Task: Filter Pro bono consulting and volunteering.
Action: Mouse moved to (336, 83)
Screenshot: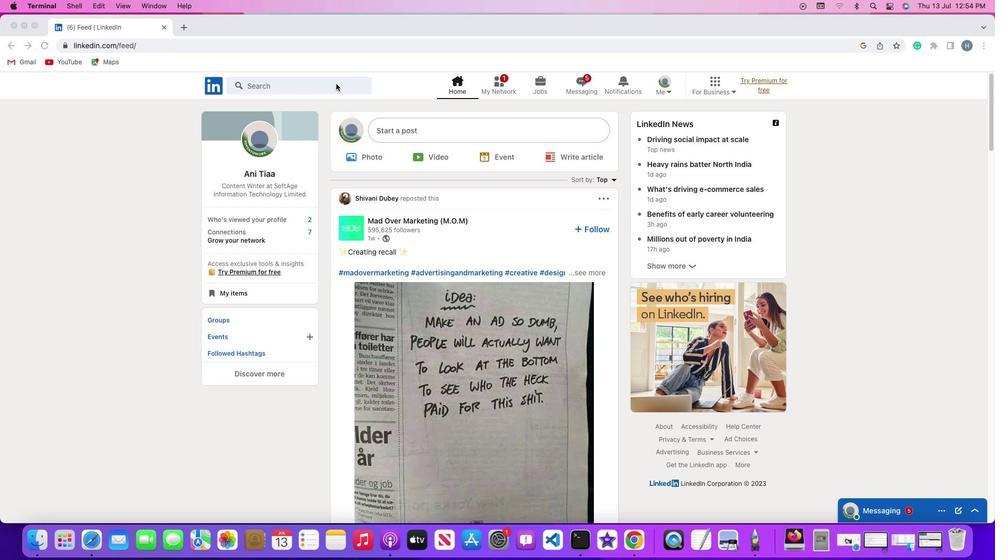 
Action: Mouse pressed left at (336, 83)
Screenshot: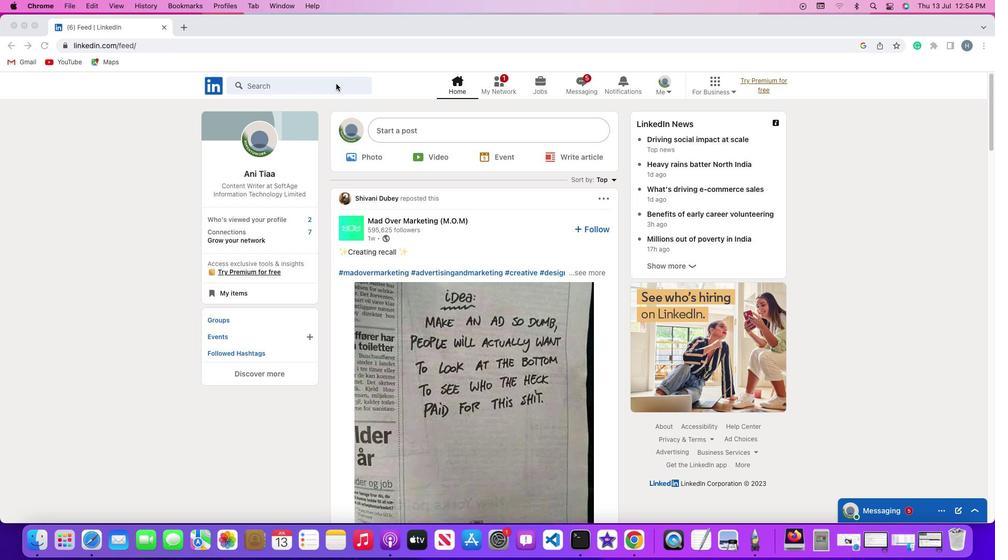 
Action: Mouse pressed left at (336, 83)
Screenshot: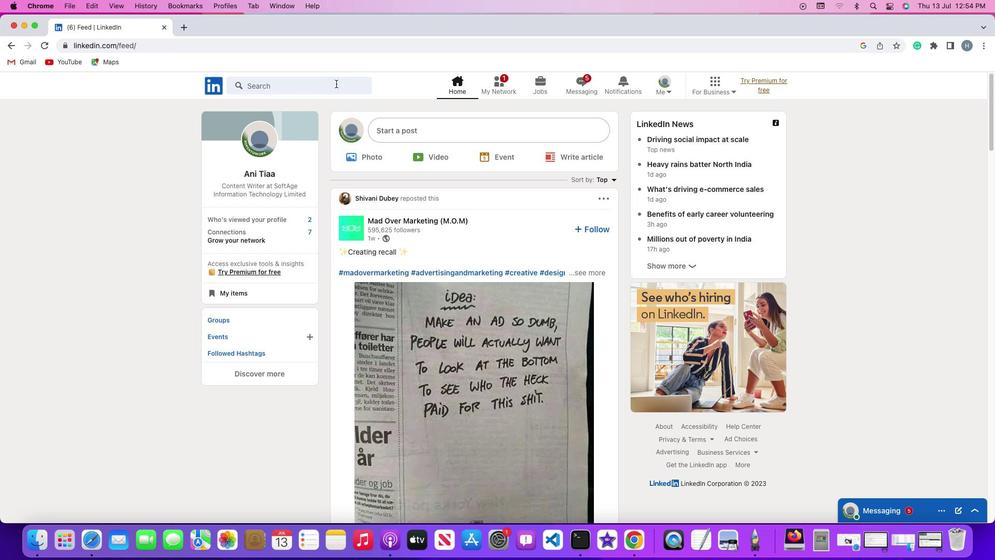 
Action: Key pressed Key.shift'#''h''i''r''i''n''g'Key.enter
Screenshot: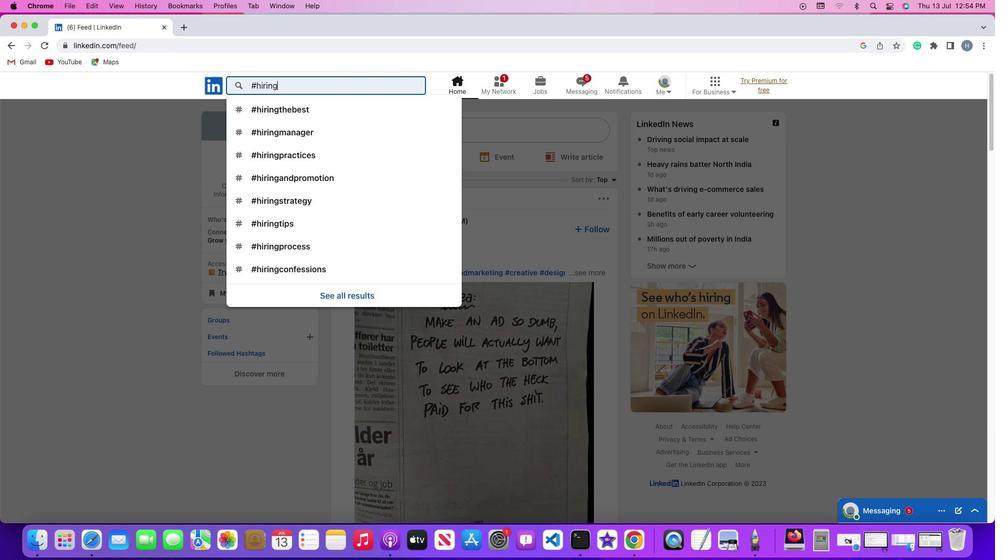 
Action: Mouse moved to (303, 115)
Screenshot: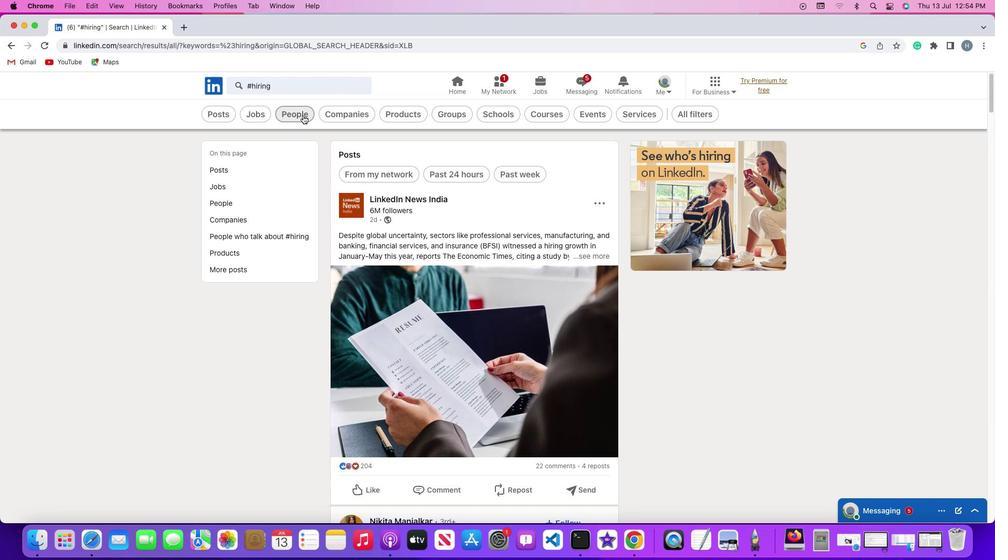 
Action: Mouse pressed left at (303, 115)
Screenshot: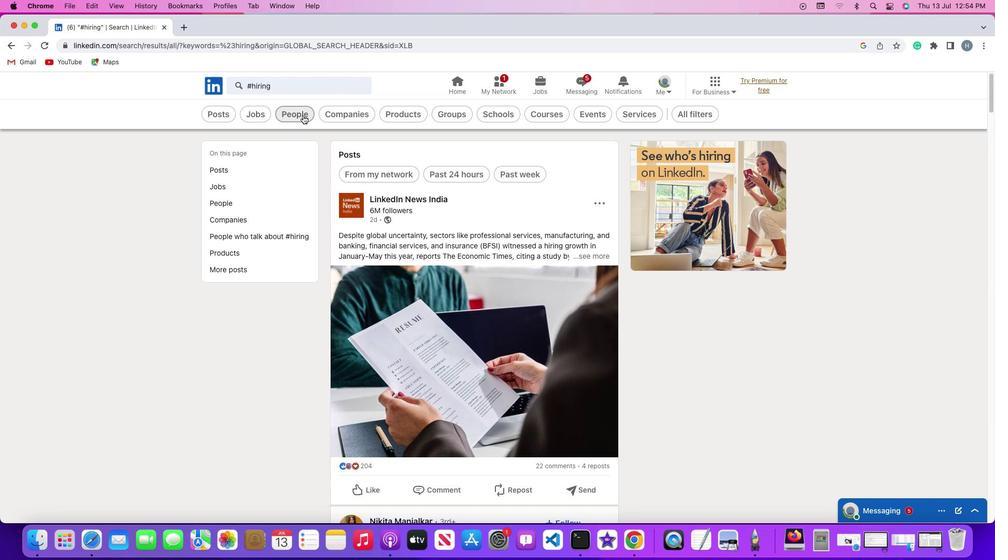 
Action: Mouse pressed left at (303, 115)
Screenshot: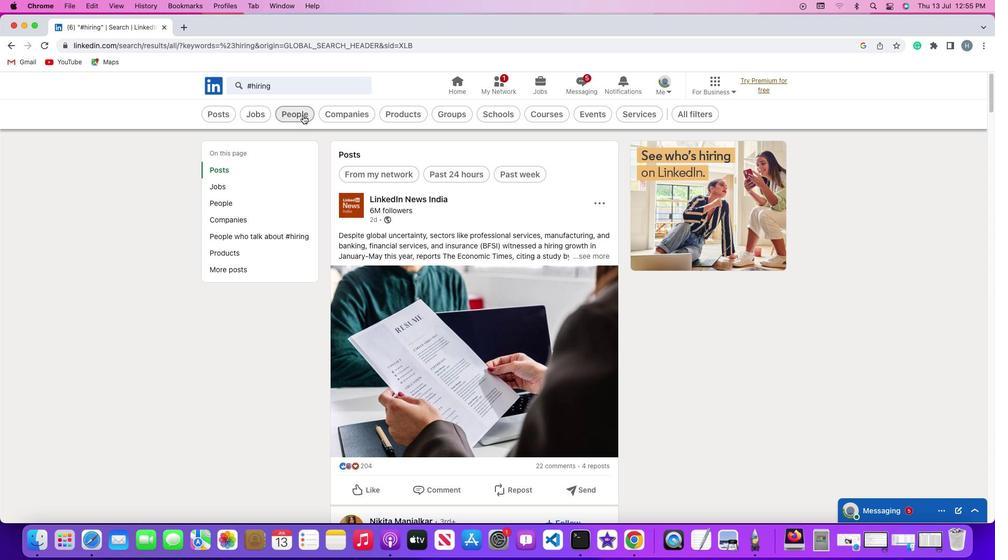 
Action: Mouse moved to (531, 112)
Screenshot: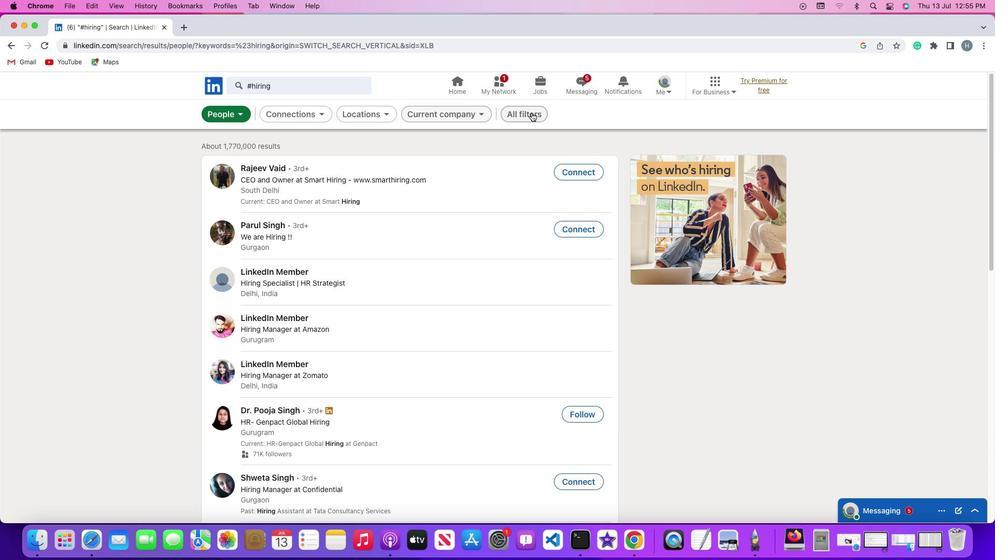 
Action: Mouse pressed left at (531, 112)
Screenshot: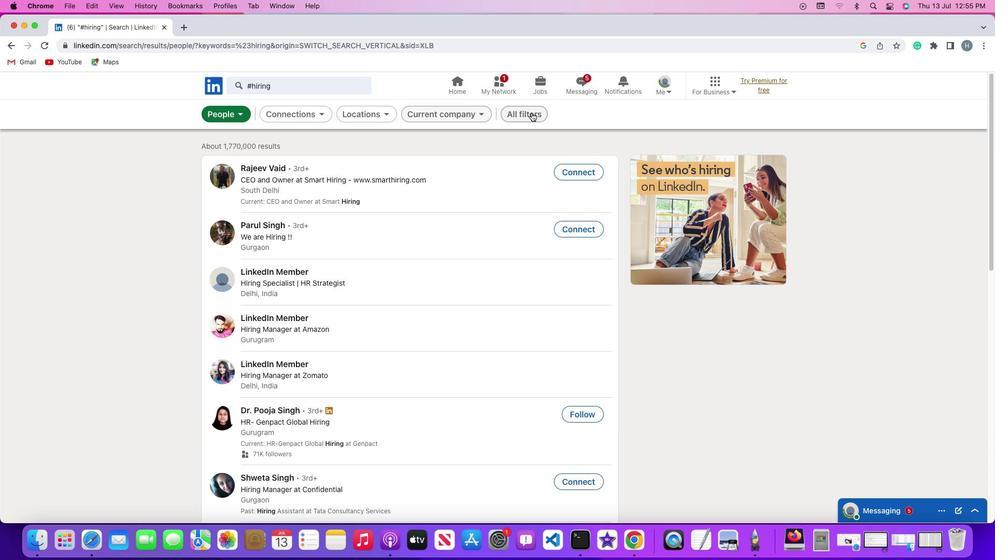
Action: Mouse moved to (811, 350)
Screenshot: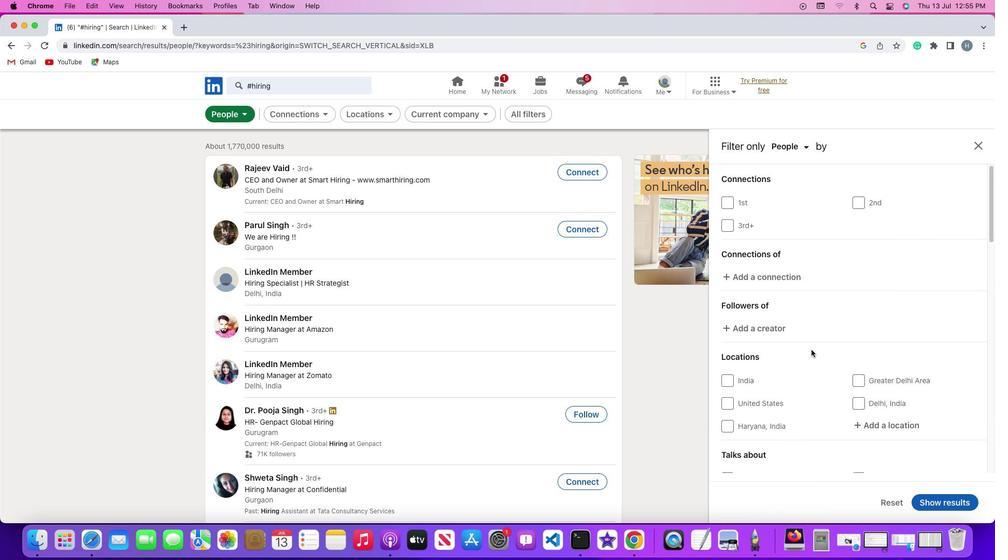 
Action: Mouse scrolled (811, 350) with delta (0, 0)
Screenshot: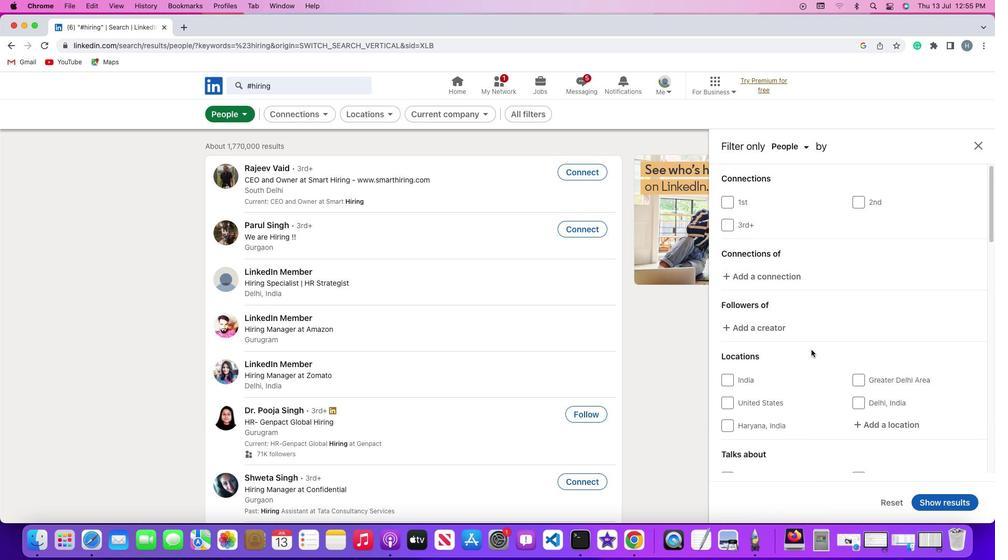 
Action: Mouse scrolled (811, 350) with delta (0, 0)
Screenshot: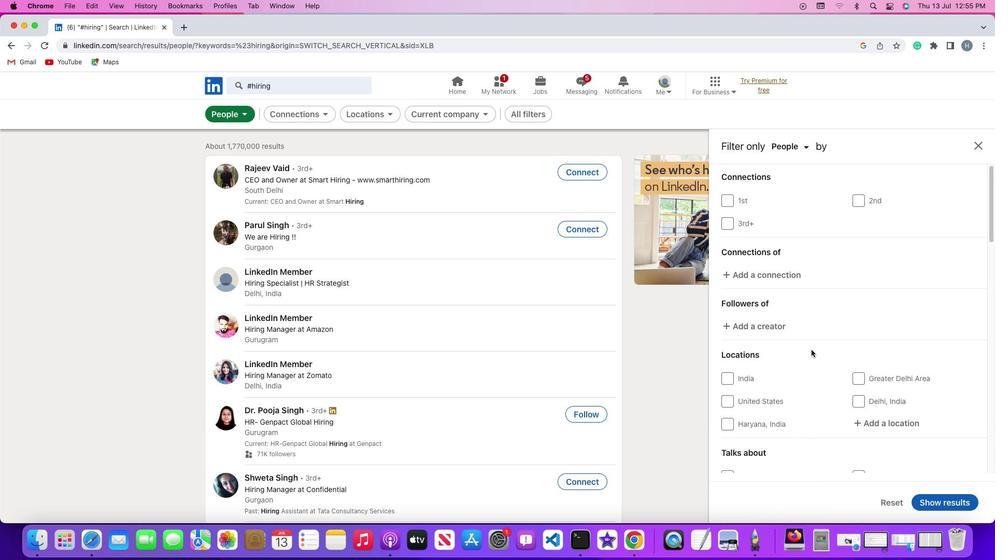 
Action: Mouse scrolled (811, 350) with delta (0, -1)
Screenshot: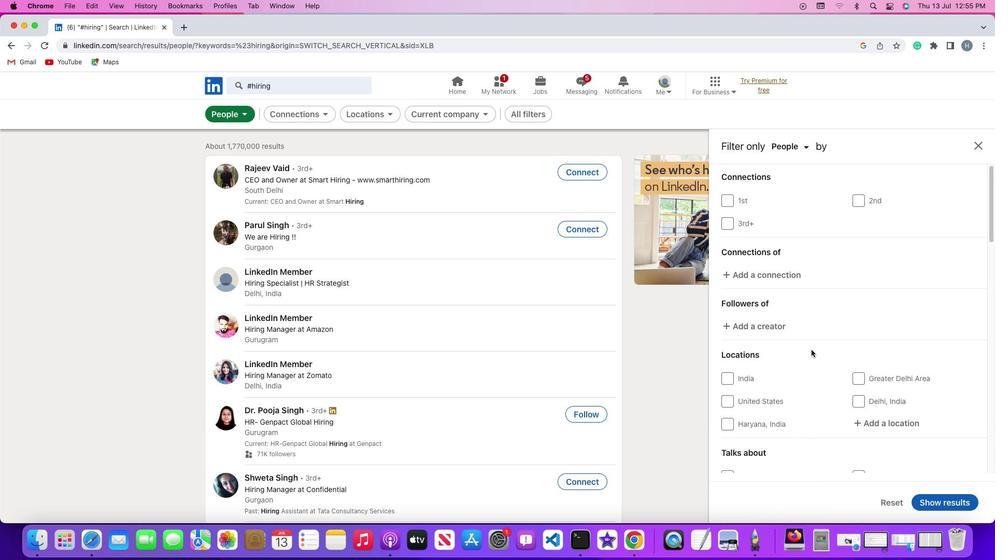 
Action: Mouse scrolled (811, 350) with delta (0, 0)
Screenshot: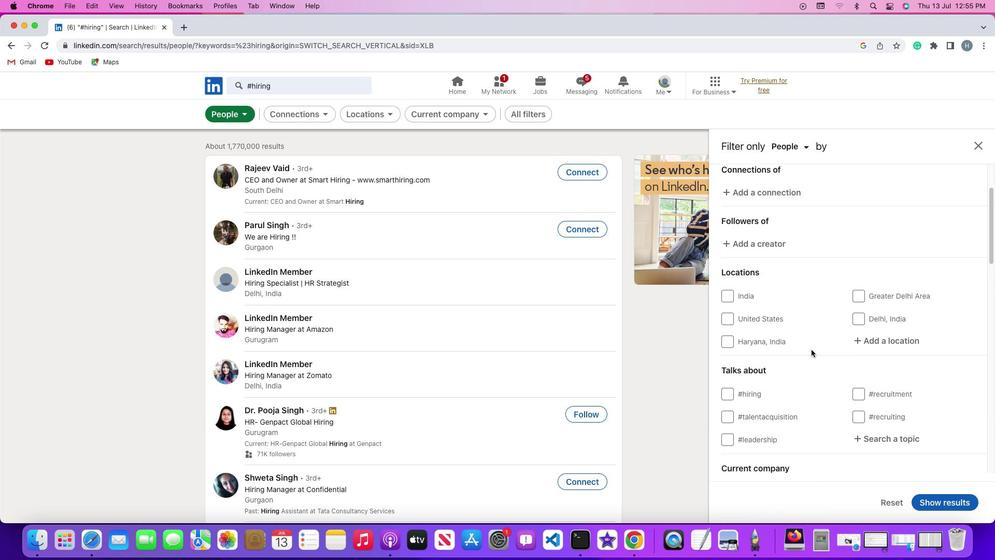 
Action: Mouse scrolled (811, 350) with delta (0, 0)
Screenshot: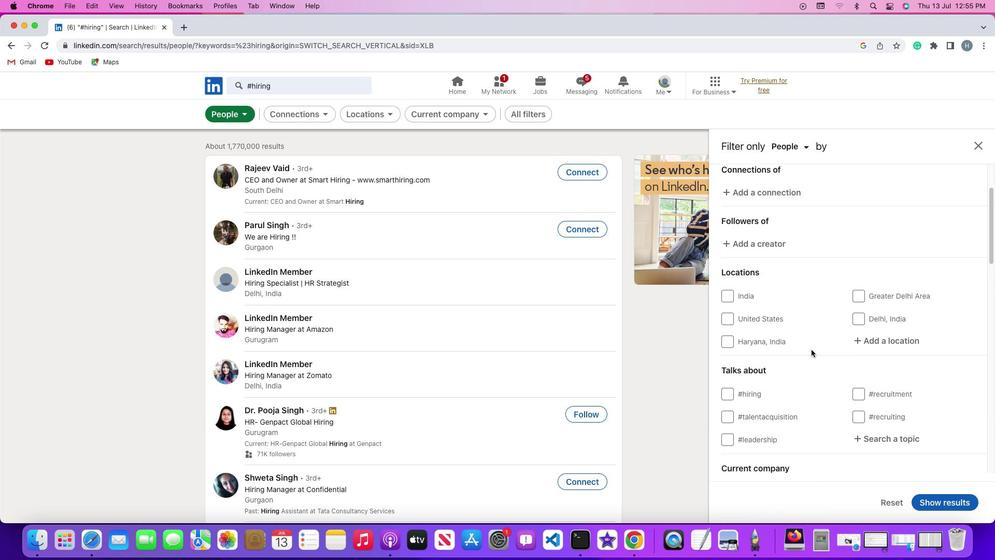 
Action: Mouse scrolled (811, 350) with delta (0, -1)
Screenshot: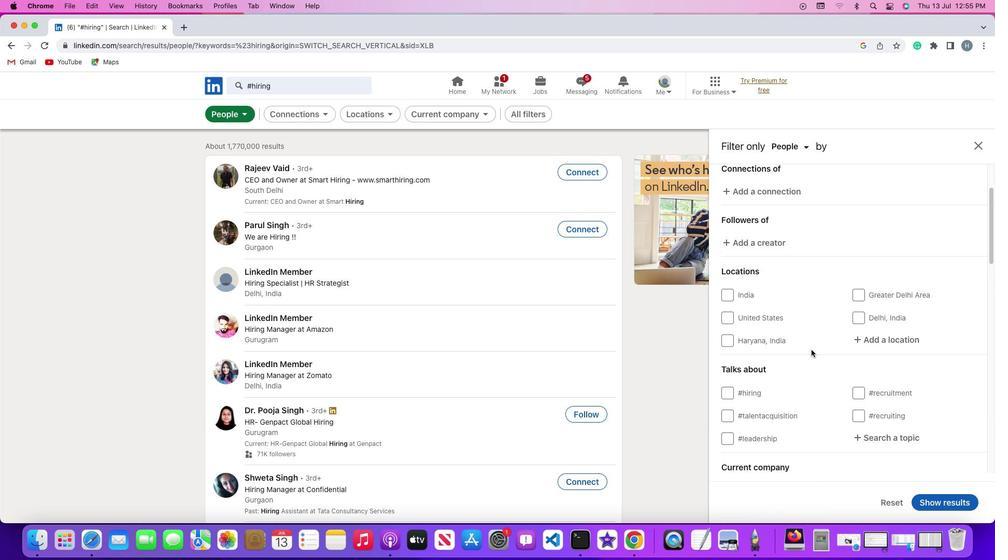 
Action: Mouse scrolled (811, 350) with delta (0, -2)
Screenshot: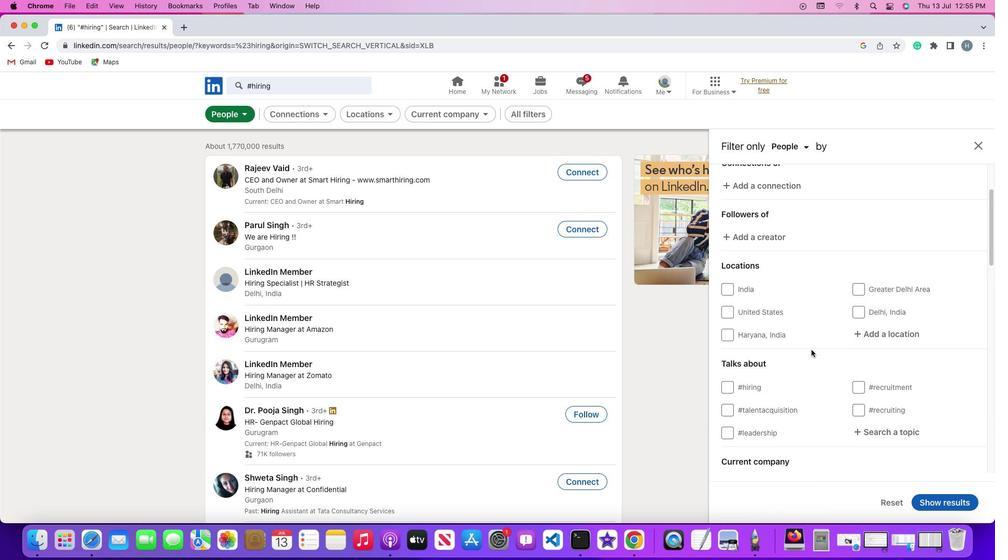 
Action: Mouse scrolled (811, 350) with delta (0, 0)
Screenshot: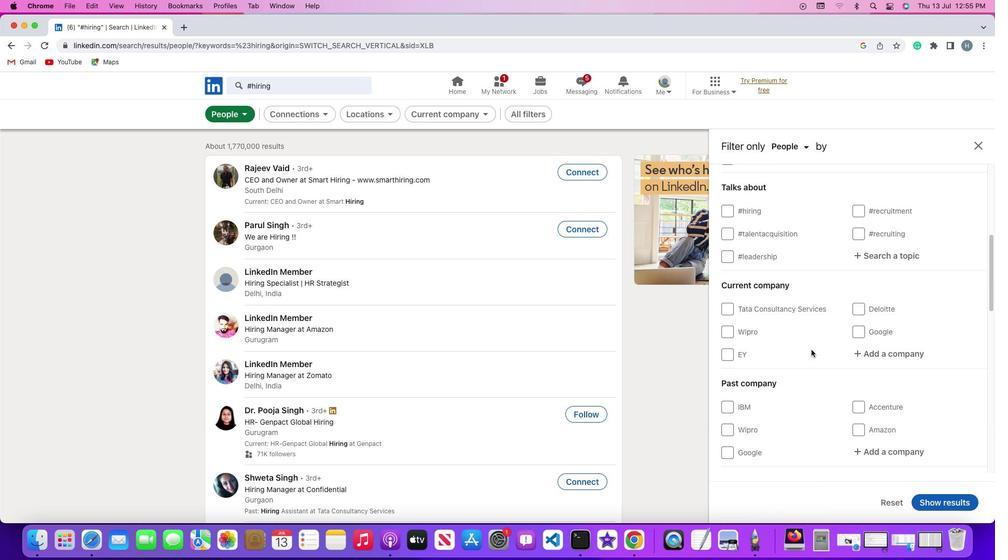 
Action: Mouse scrolled (811, 350) with delta (0, 0)
Screenshot: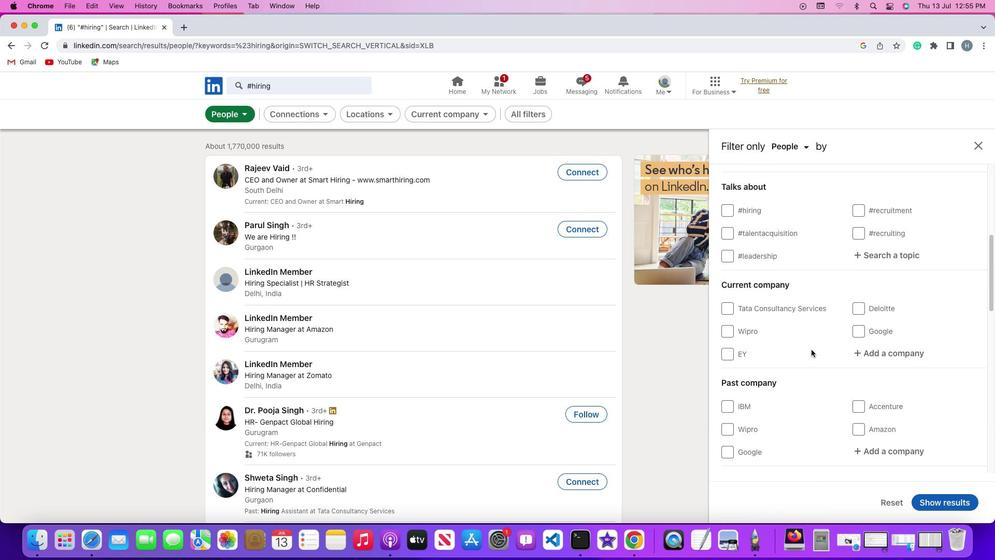 
Action: Mouse scrolled (811, 350) with delta (0, -1)
Screenshot: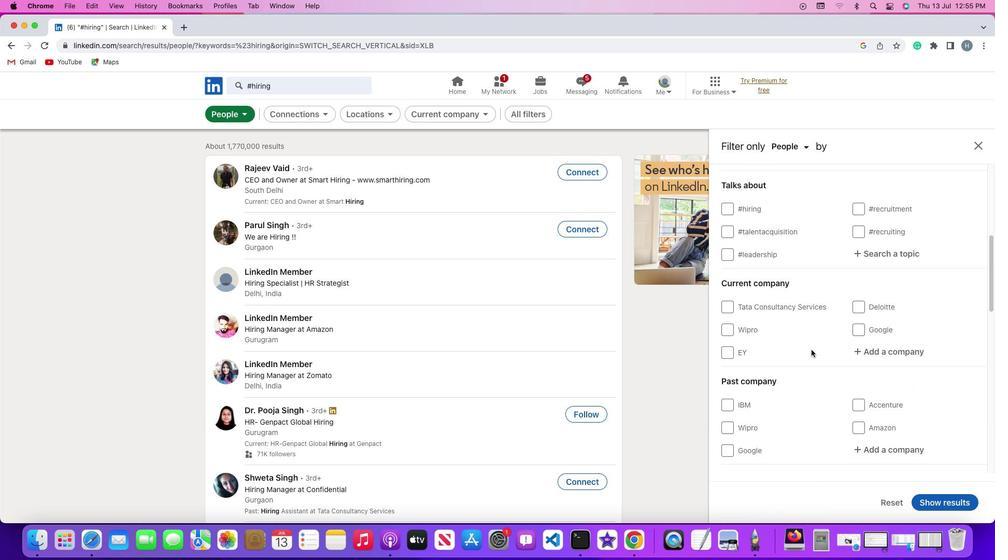 
Action: Mouse scrolled (811, 350) with delta (0, 0)
Screenshot: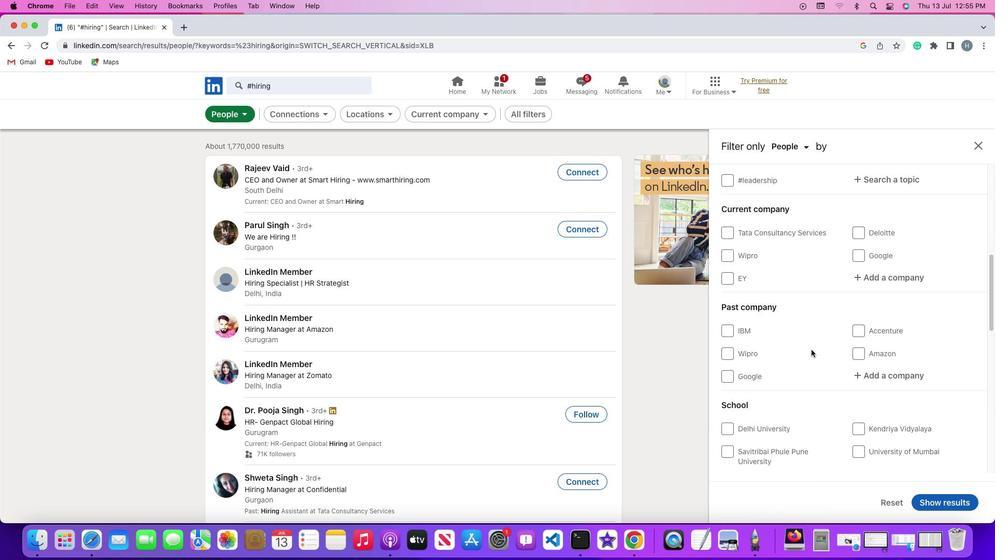 
Action: Mouse scrolled (811, 350) with delta (0, 0)
Screenshot: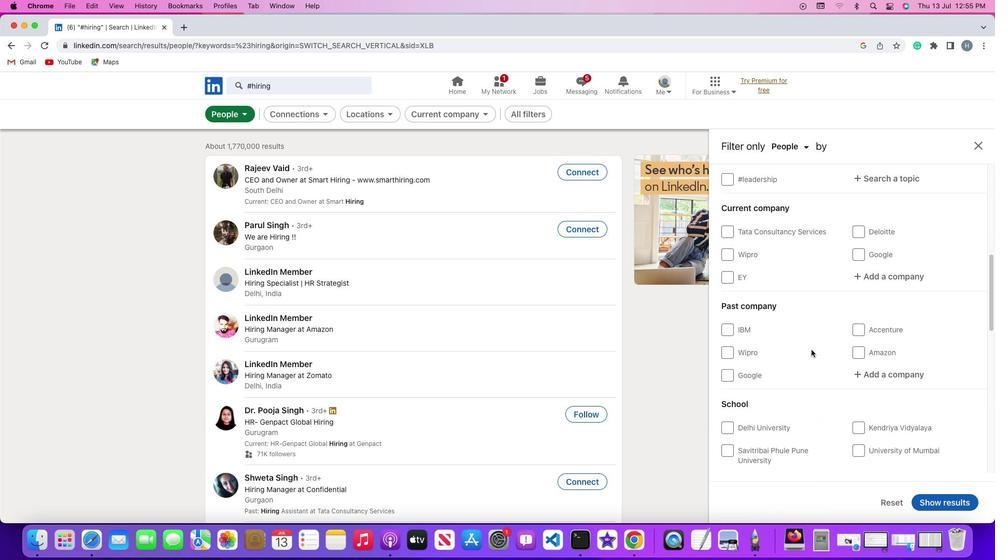 
Action: Mouse scrolled (811, 350) with delta (0, -1)
Screenshot: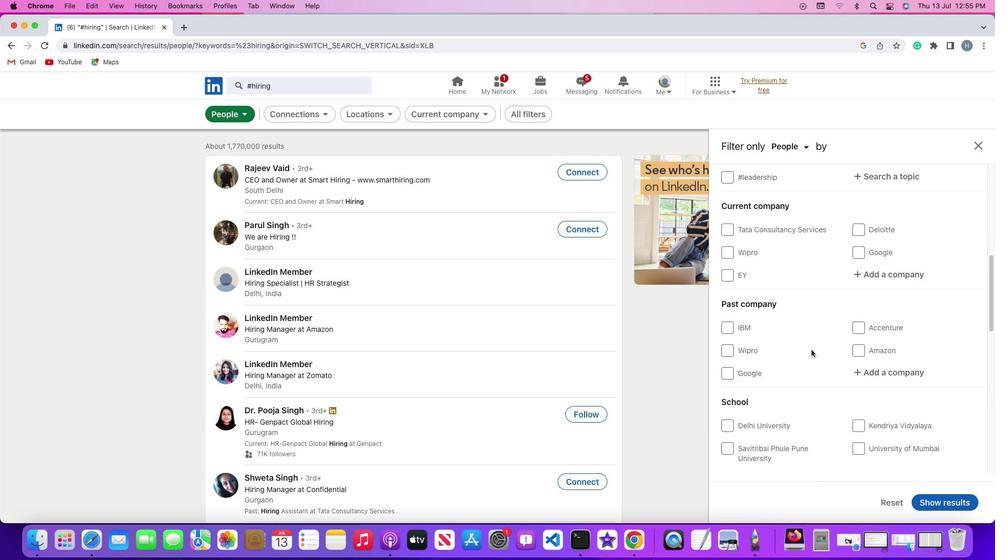 
Action: Mouse scrolled (811, 350) with delta (0, 0)
Screenshot: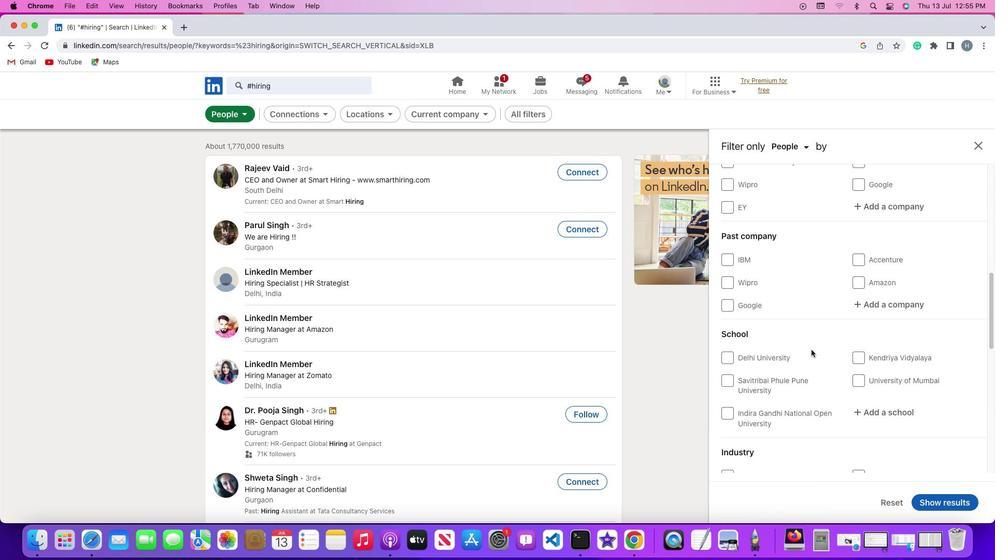 
Action: Mouse scrolled (811, 350) with delta (0, 0)
Screenshot: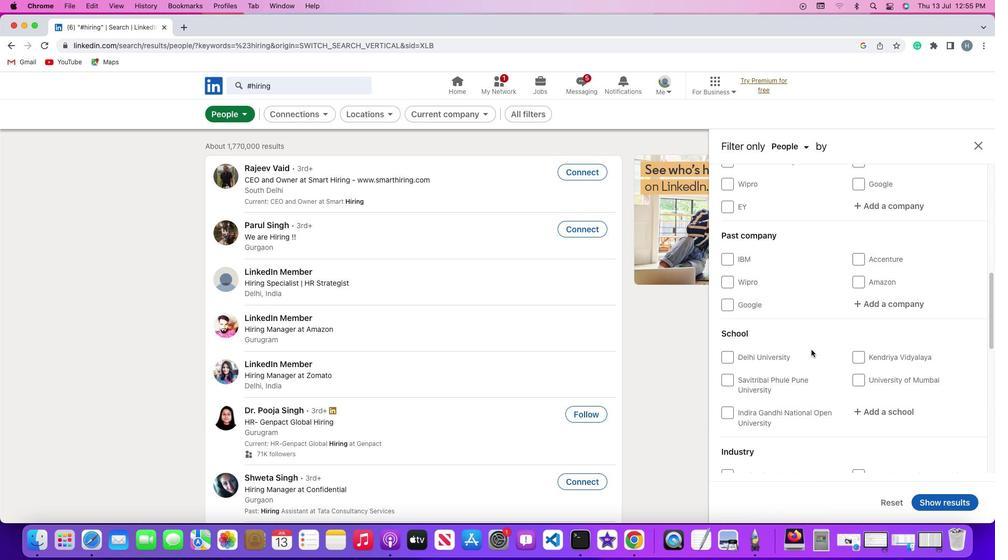 
Action: Mouse scrolled (811, 350) with delta (0, -1)
Screenshot: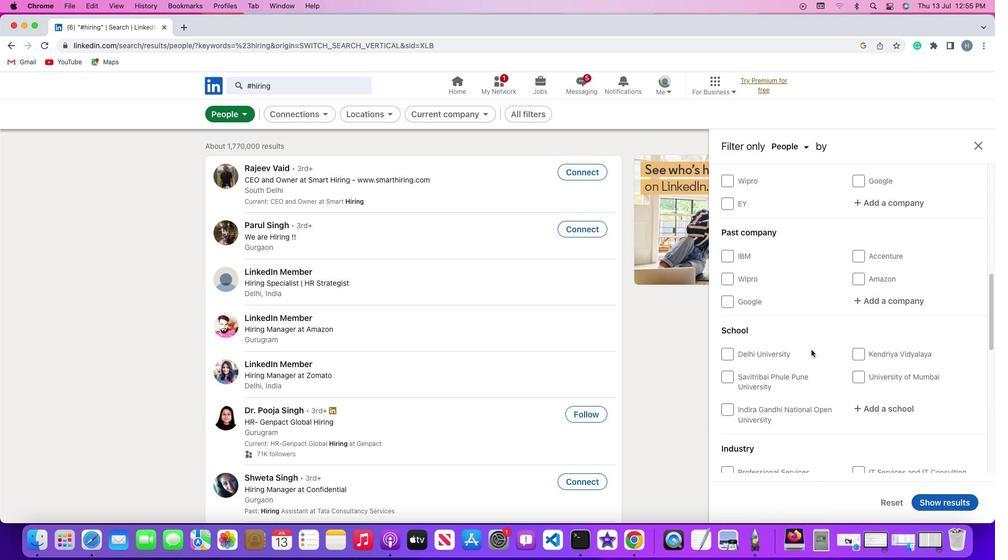 
Action: Mouse scrolled (811, 350) with delta (0, -1)
Screenshot: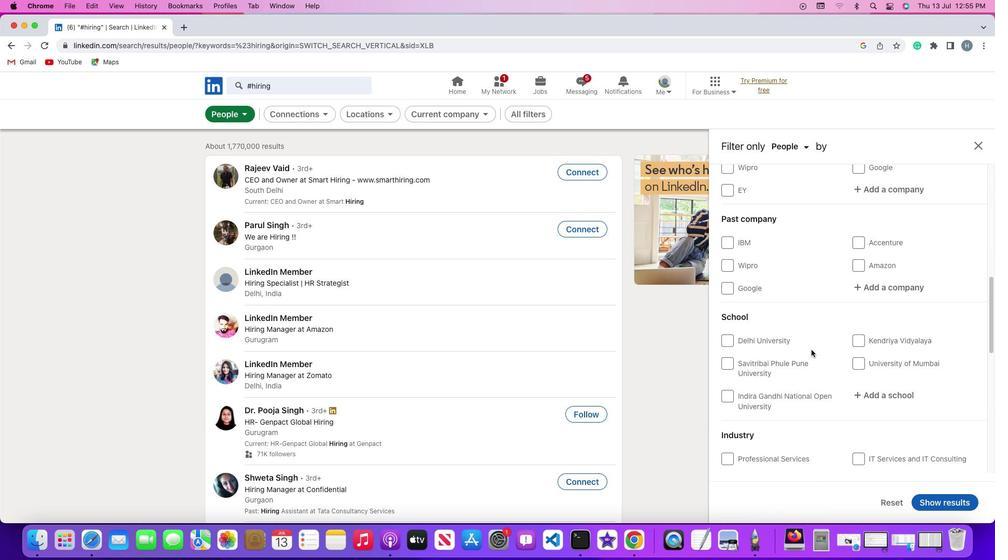 
Action: Mouse scrolled (811, 350) with delta (0, 0)
Screenshot: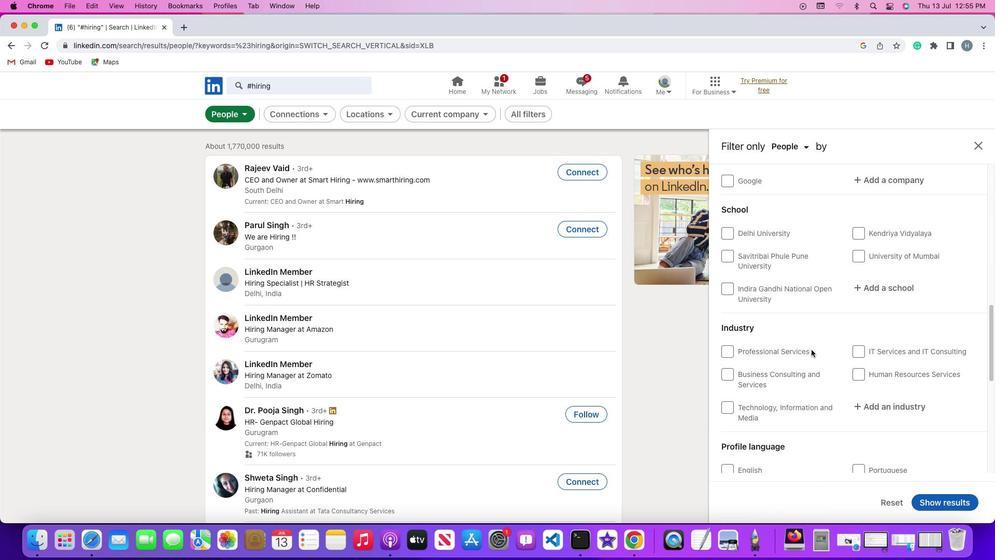 
Action: Mouse scrolled (811, 350) with delta (0, 0)
Screenshot: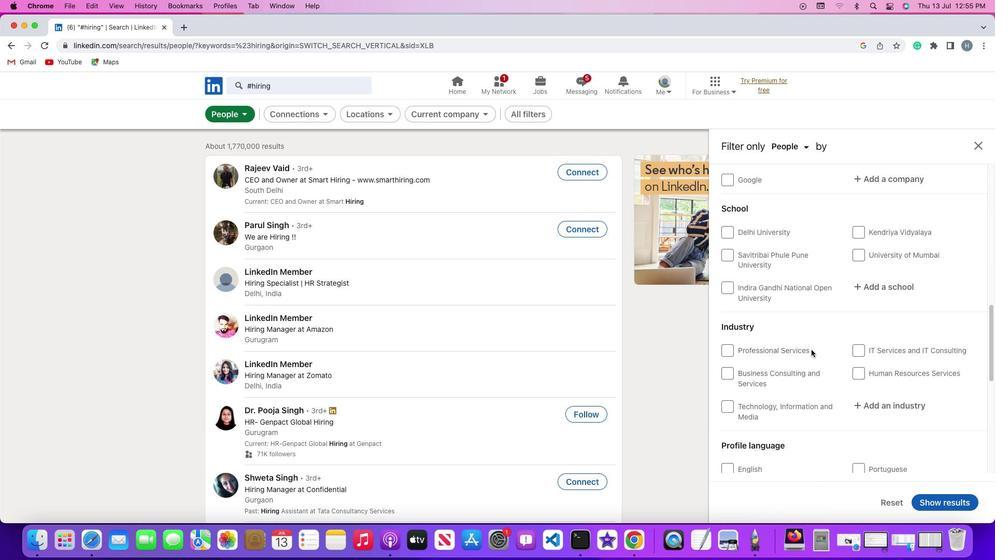 
Action: Mouse scrolled (811, 350) with delta (0, 0)
Screenshot: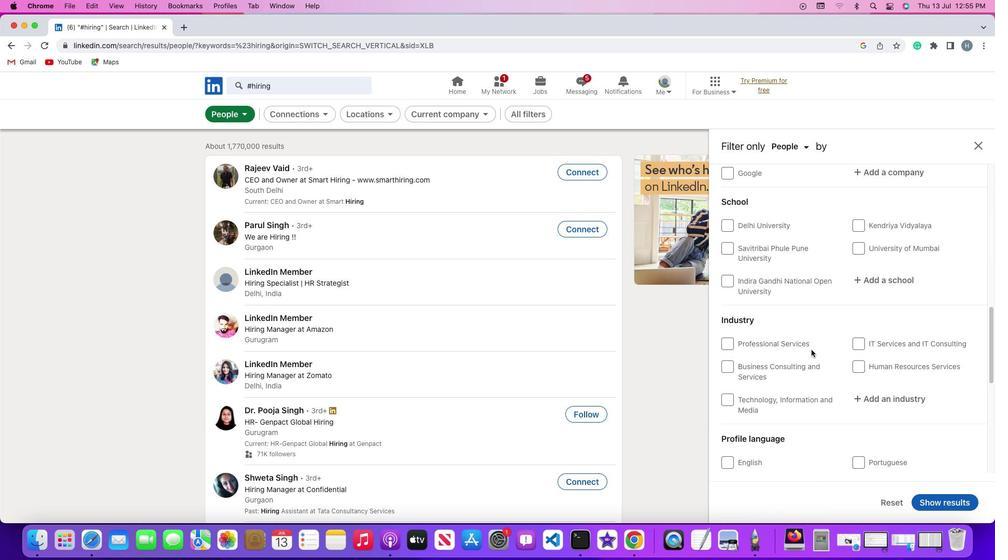 
Action: Mouse scrolled (811, 350) with delta (0, 0)
Screenshot: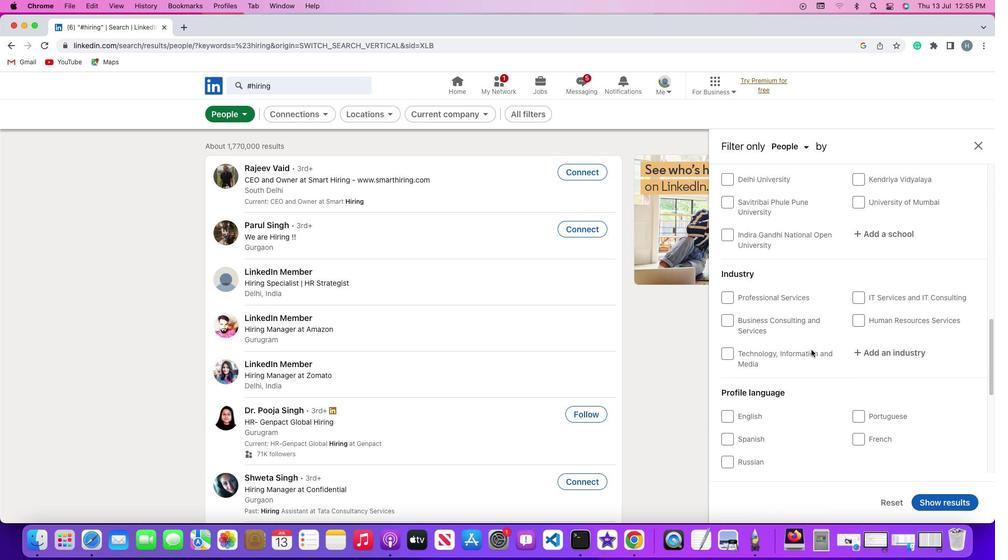 
Action: Mouse scrolled (811, 350) with delta (0, 0)
Screenshot: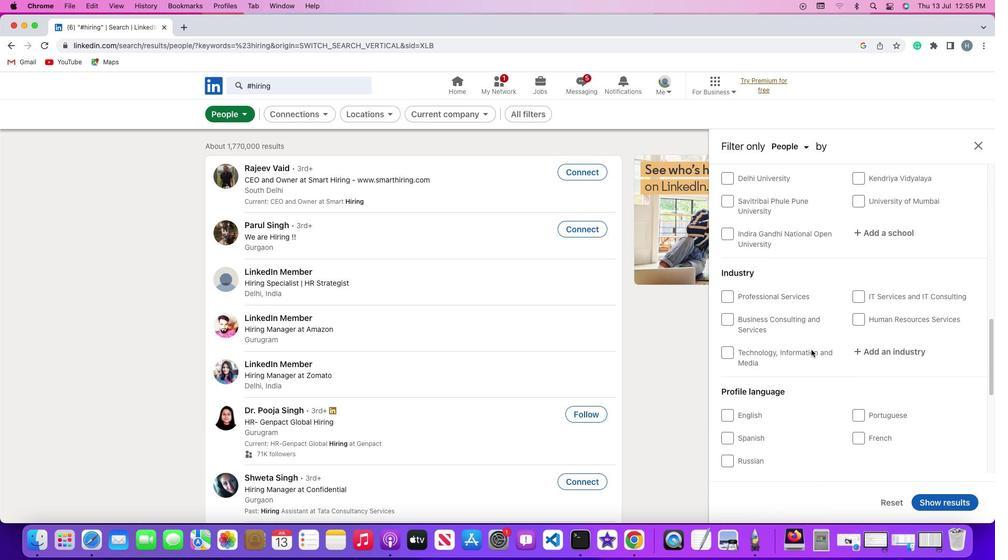 
Action: Mouse scrolled (811, 350) with delta (0, 0)
Screenshot: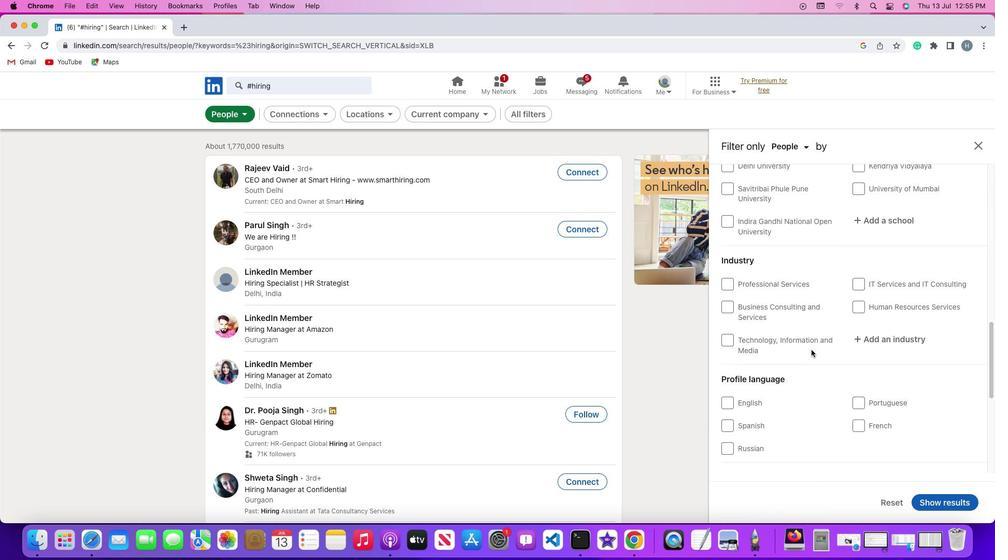 
Action: Mouse scrolled (811, 350) with delta (0, 0)
Screenshot: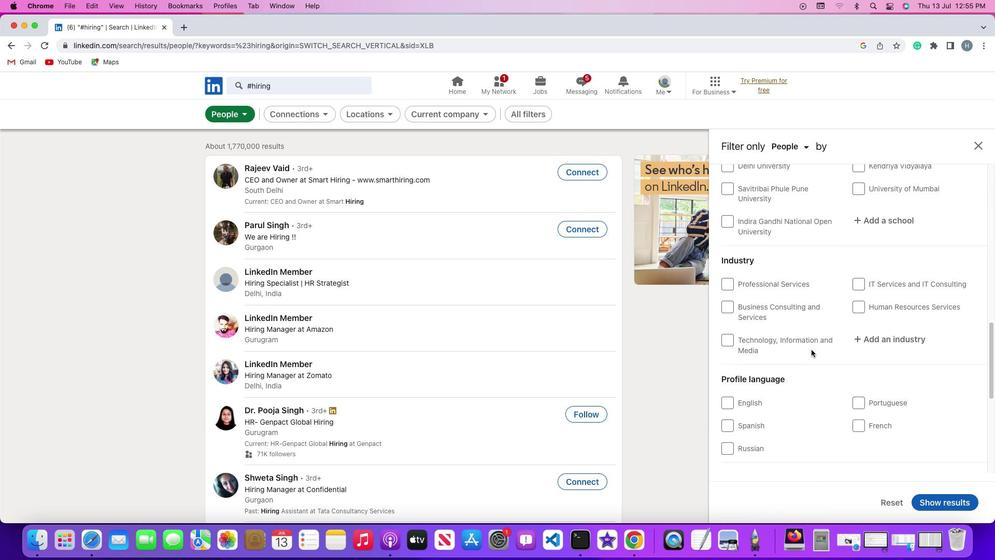 
Action: Mouse scrolled (811, 350) with delta (0, -1)
Screenshot: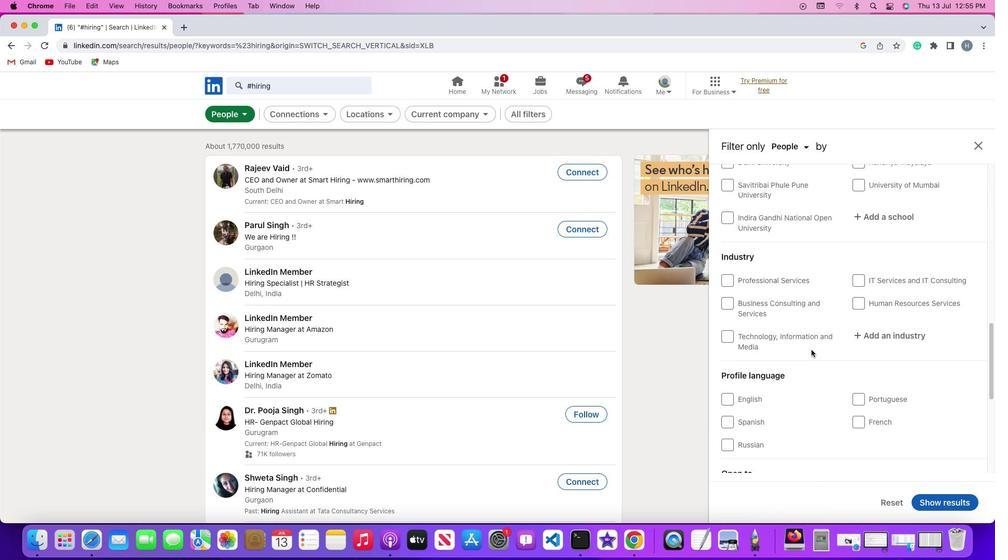 
Action: Mouse scrolled (811, 350) with delta (0, 0)
Screenshot: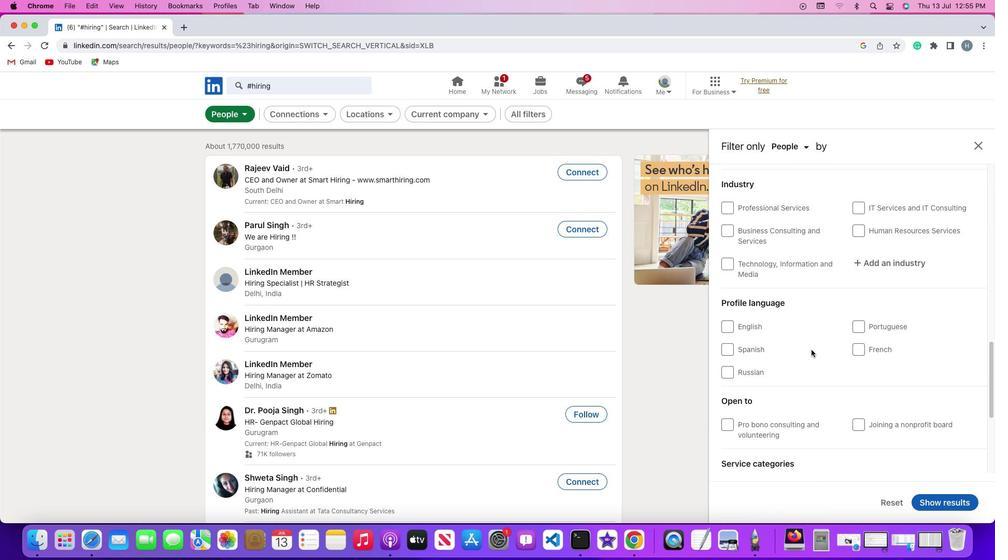 
Action: Mouse scrolled (811, 350) with delta (0, 0)
Screenshot: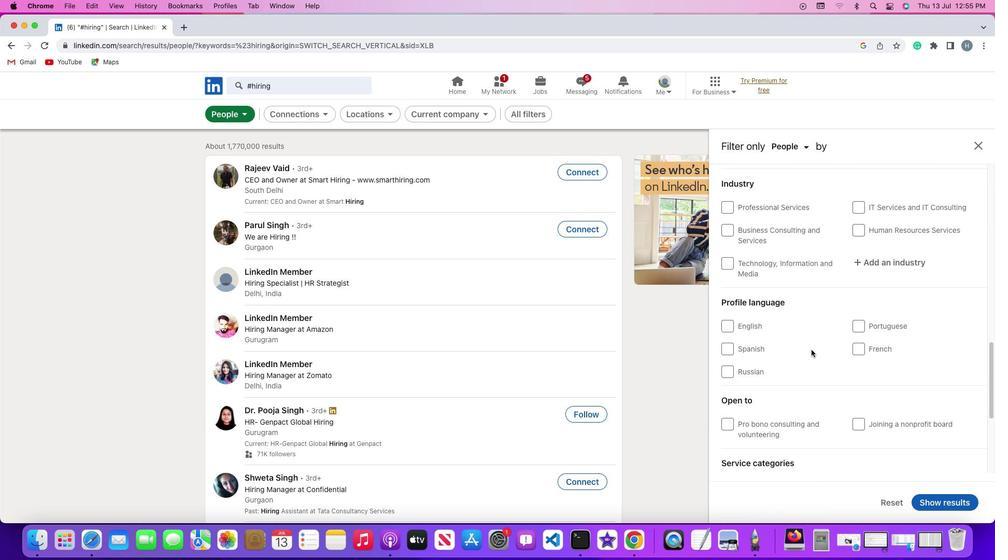 
Action: Mouse scrolled (811, 350) with delta (0, -1)
Screenshot: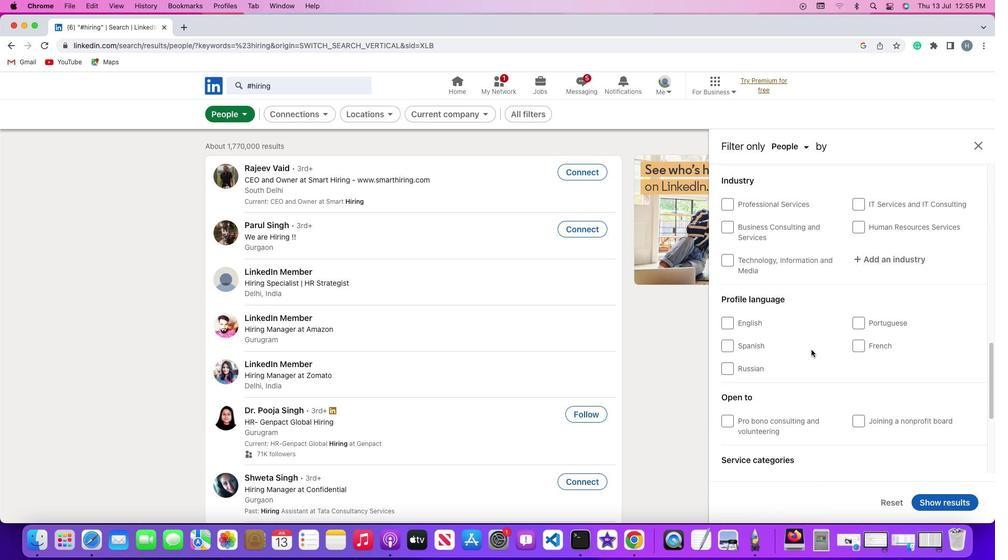 
Action: Mouse moved to (729, 369)
Screenshot: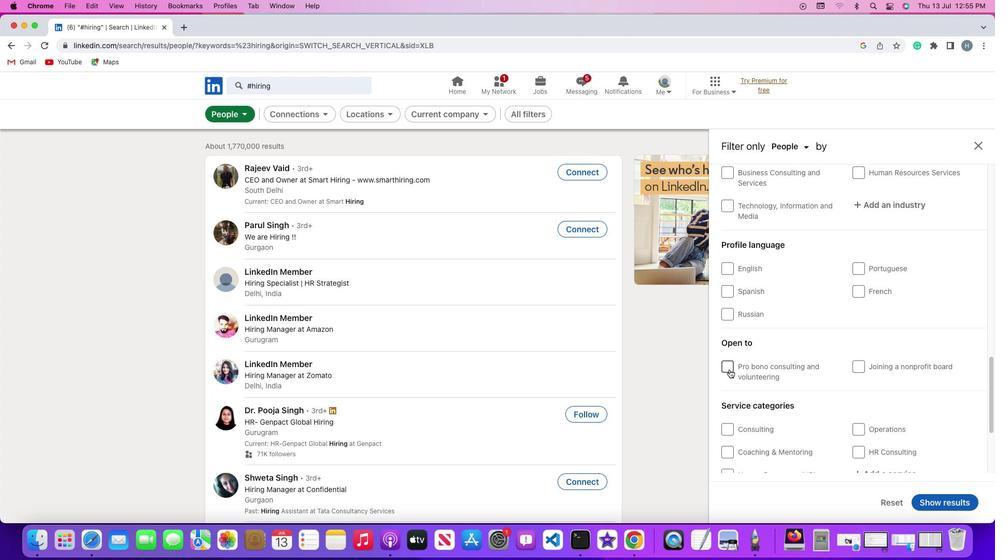 
Action: Mouse pressed left at (729, 369)
Screenshot: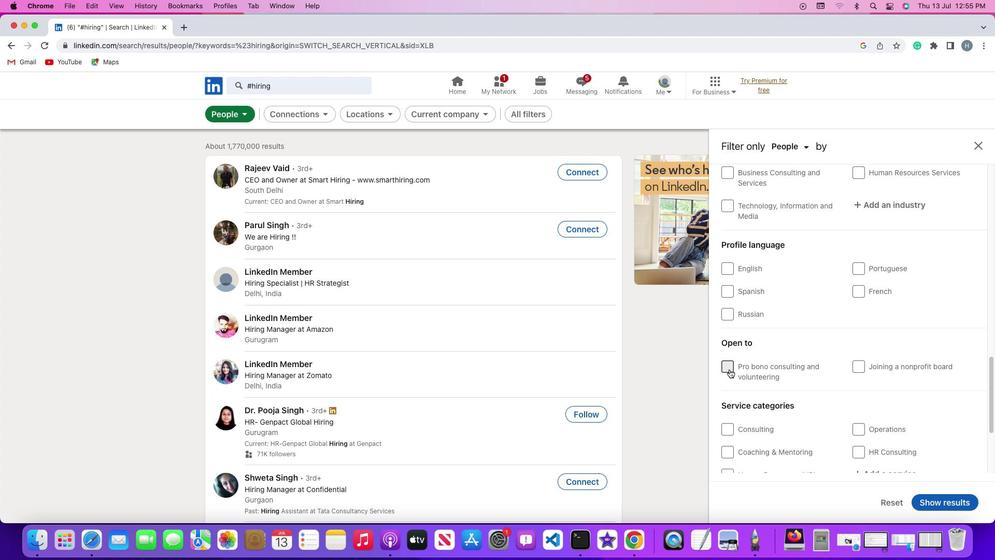 
Action: Mouse moved to (957, 500)
Screenshot: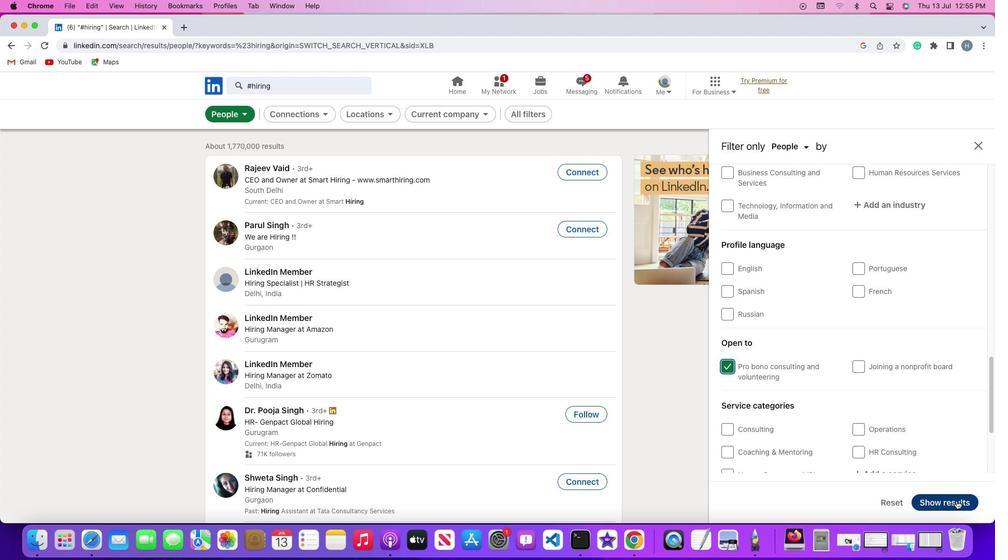 
Action: Mouse pressed left at (957, 500)
Screenshot: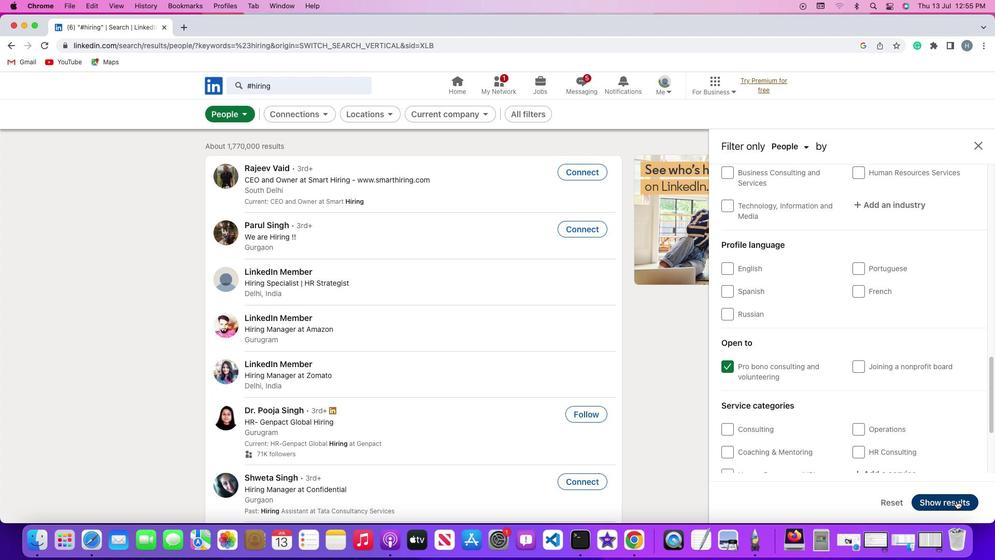 
Action: Mouse moved to (767, 266)
Screenshot: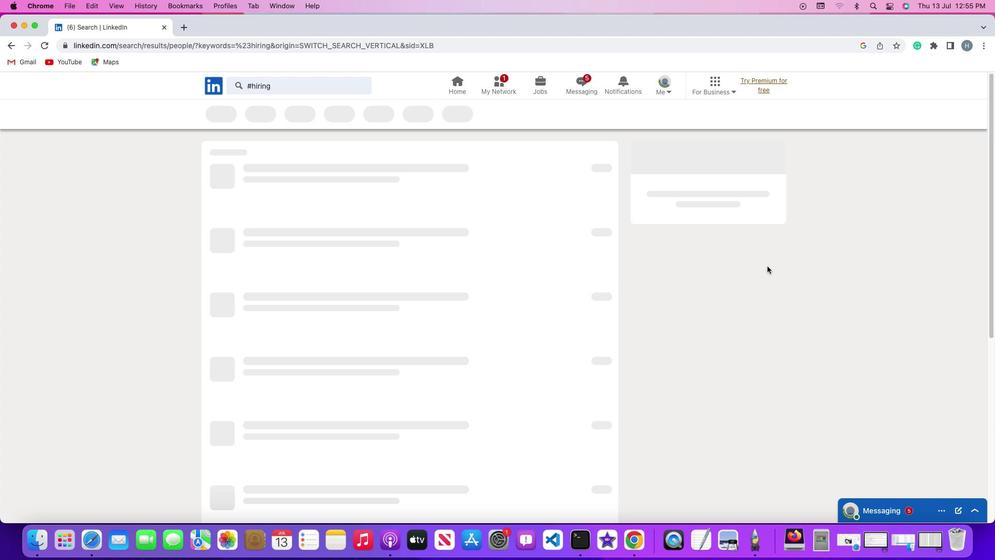 
